Task: Create a sub task Gather and Analyse Requirements for the task  Integrate a new online faxing system for a company's communications in the project AgileOrigin , assign it to team member softage.5@softage.net and update the status of the sub task to  Off Track , set the priority of the sub task to High
Action: Mouse moved to (422, 427)
Screenshot: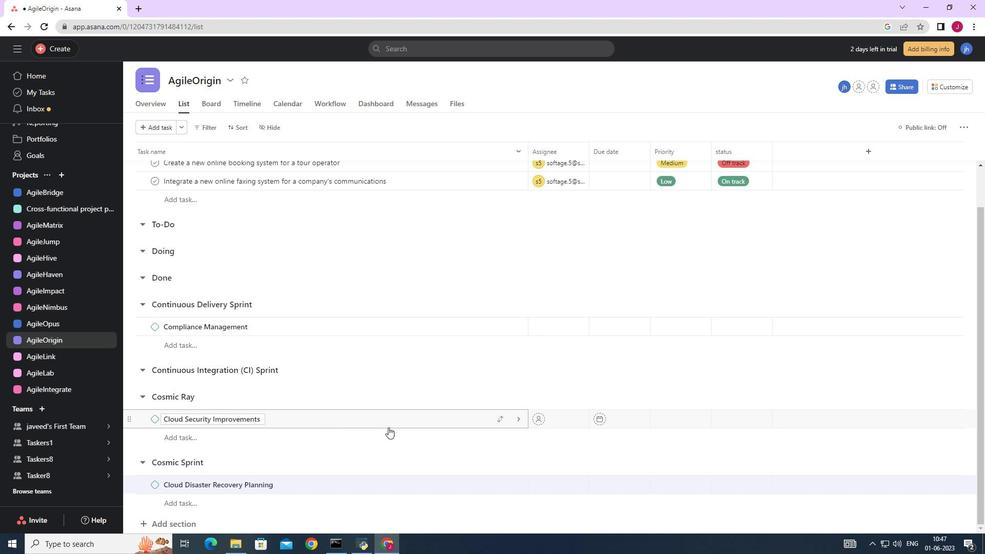 
Action: Mouse scrolled (422, 428) with delta (0, 0)
Screenshot: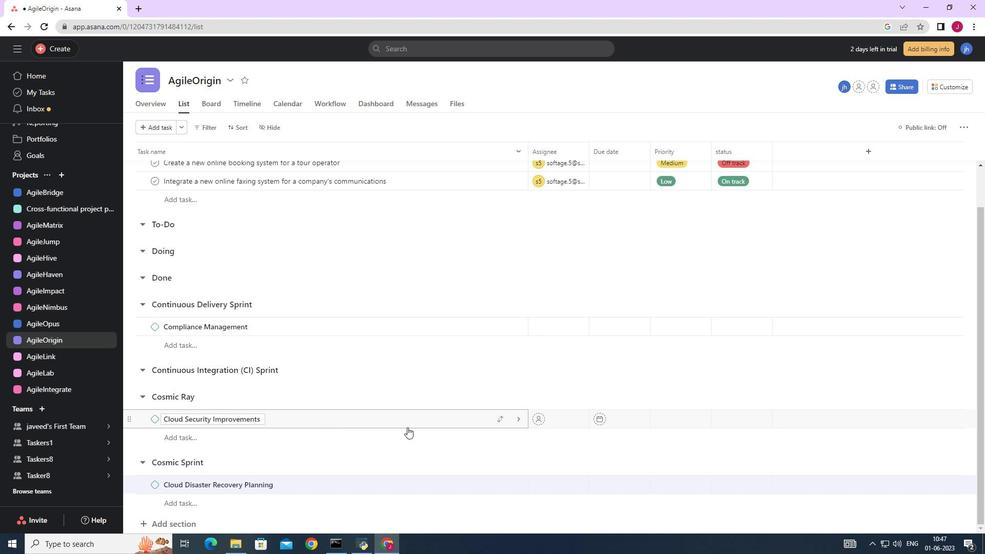 
Action: Mouse scrolled (422, 428) with delta (0, 0)
Screenshot: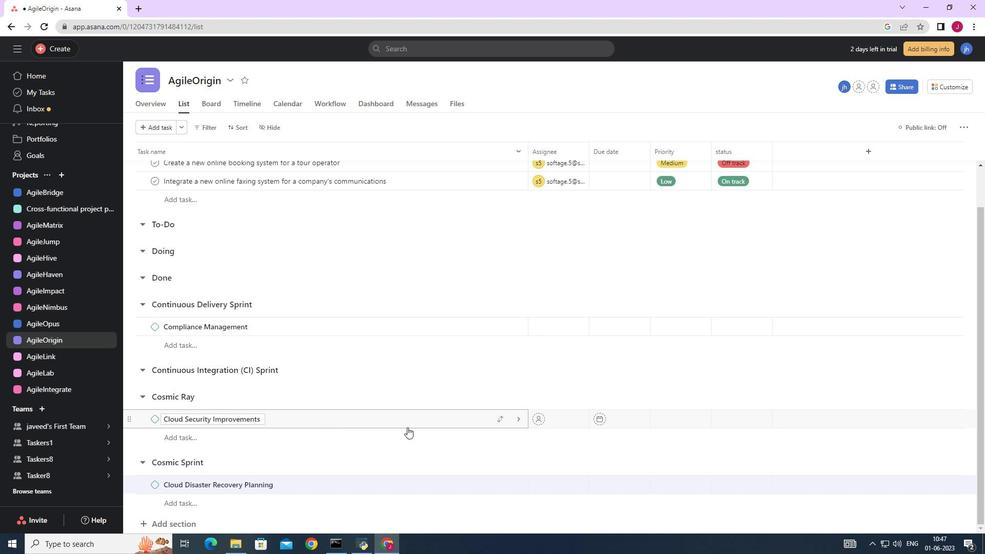 
Action: Mouse scrolled (422, 428) with delta (0, 0)
Screenshot: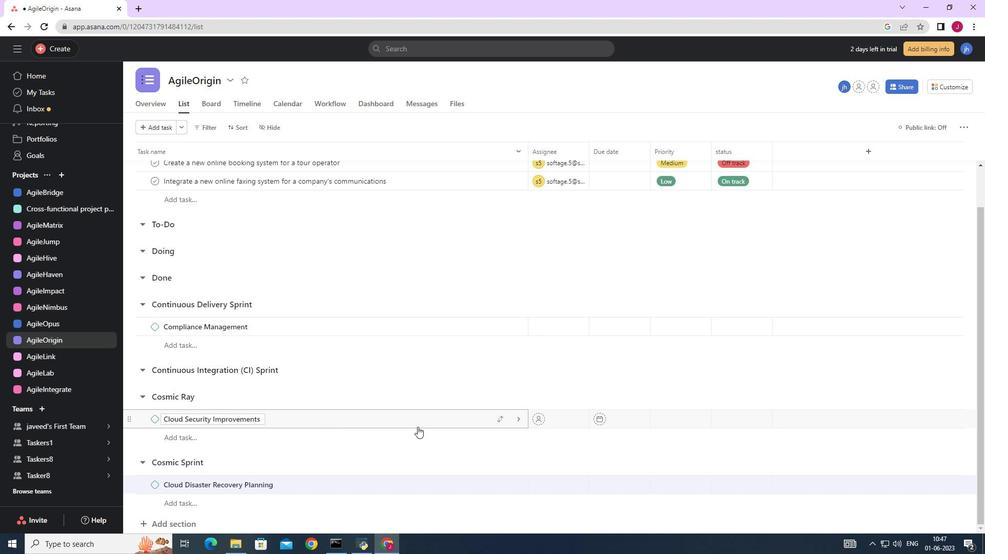 
Action: Mouse scrolled (422, 428) with delta (0, 0)
Screenshot: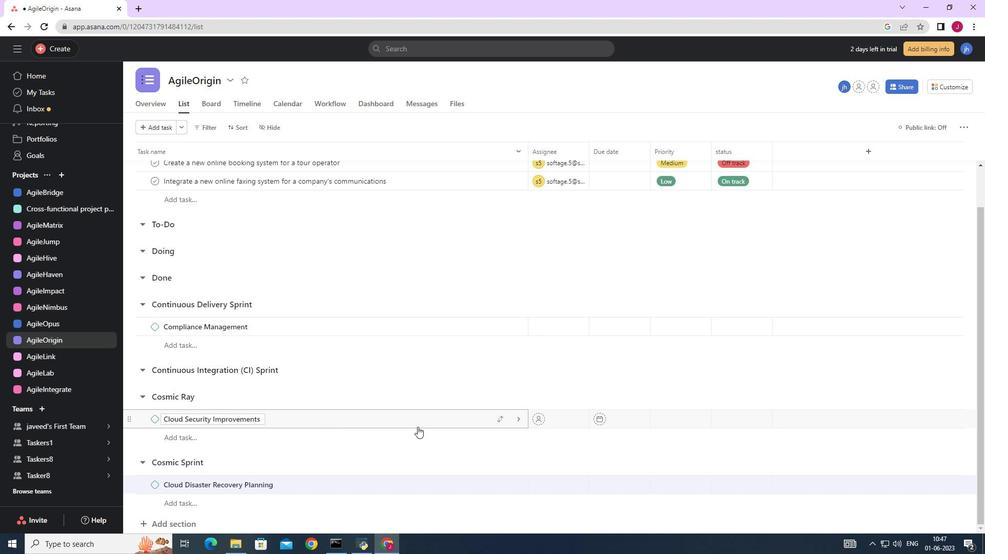 
Action: Mouse moved to (489, 227)
Screenshot: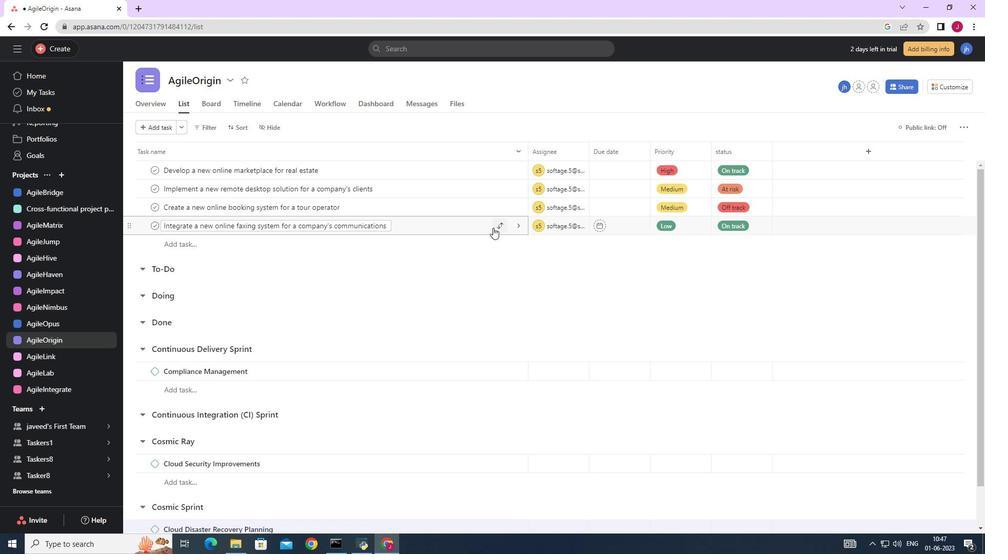 
Action: Mouse pressed left at (489, 227)
Screenshot: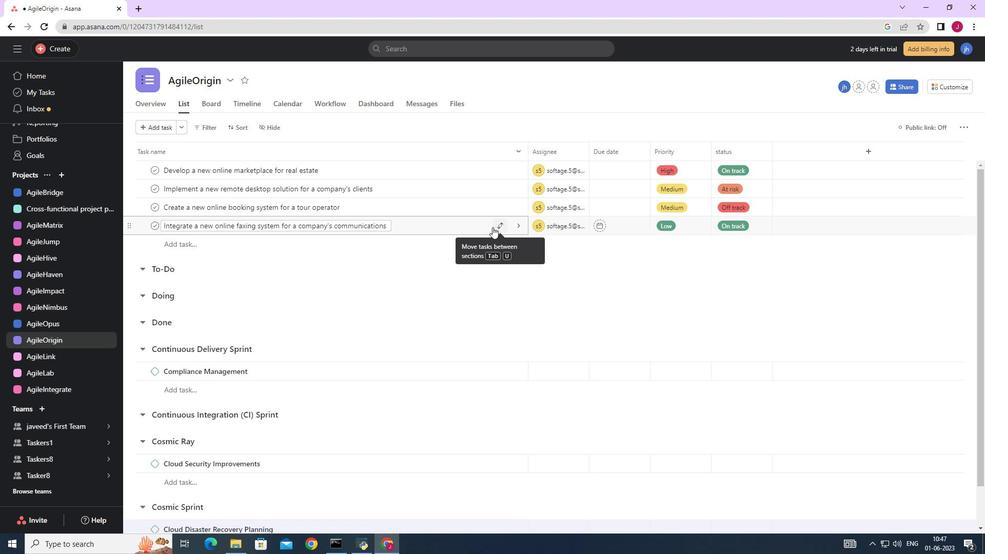 
Action: Mouse moved to (751, 330)
Screenshot: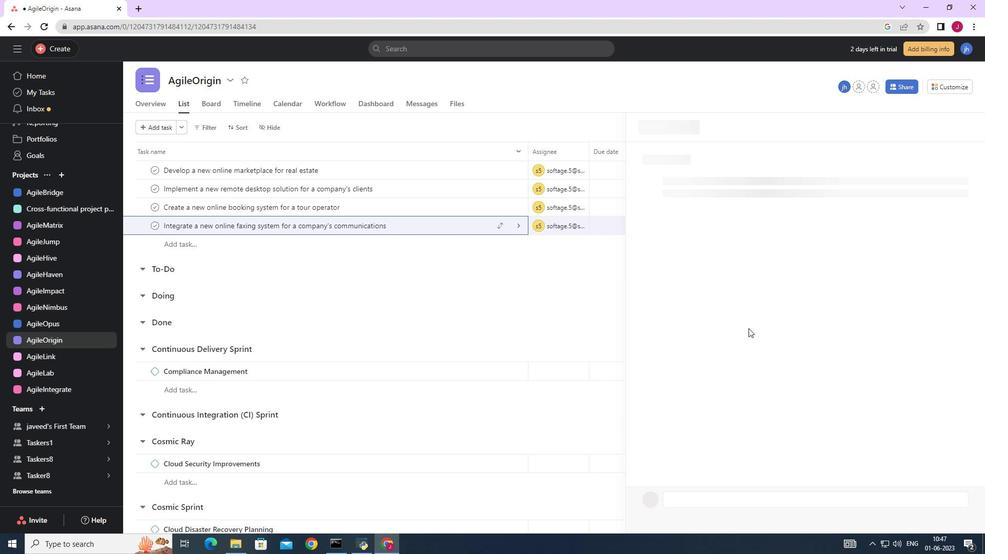 
Action: Mouse scrolled (751, 329) with delta (0, 0)
Screenshot: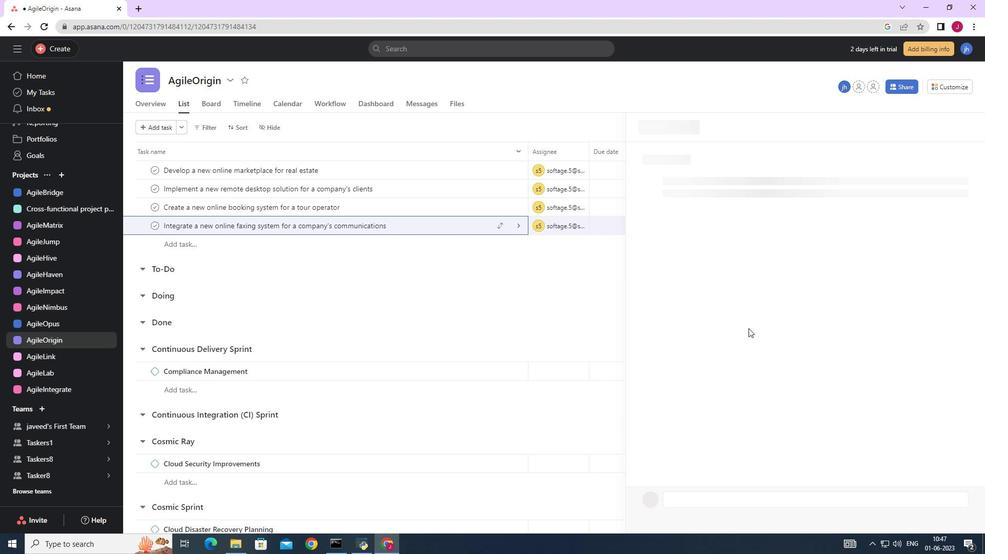 
Action: Mouse scrolled (751, 329) with delta (0, 0)
Screenshot: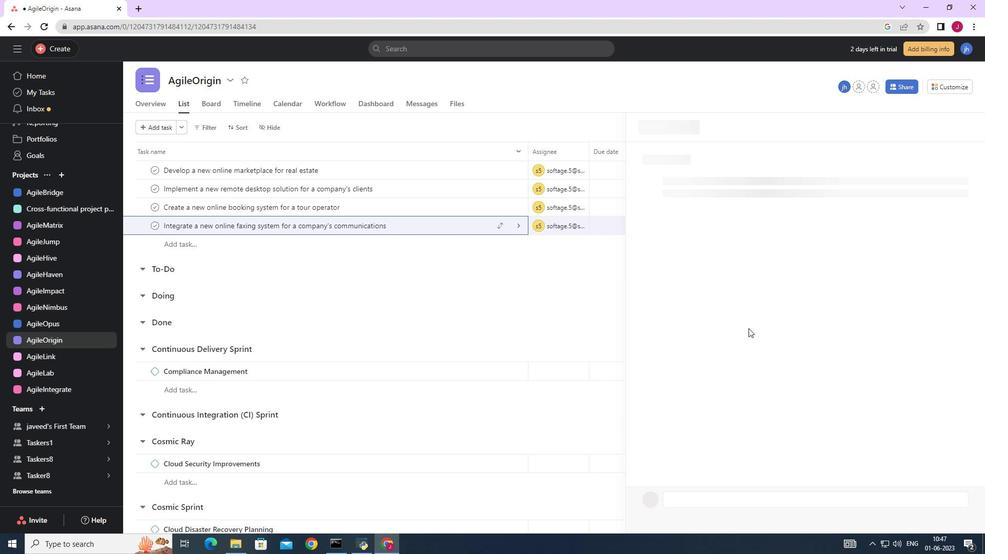 
Action: Mouse scrolled (751, 329) with delta (0, 0)
Screenshot: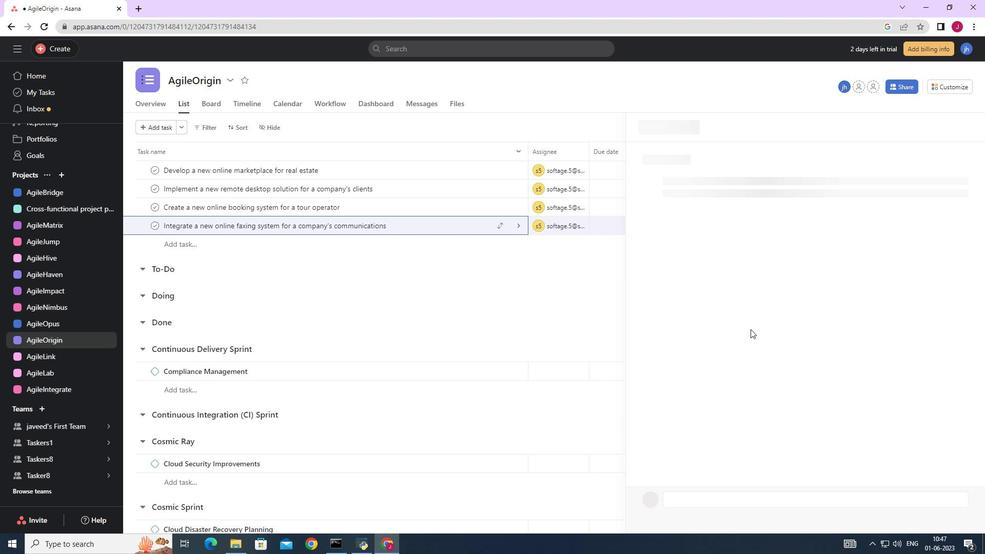 
Action: Mouse moved to (752, 330)
Screenshot: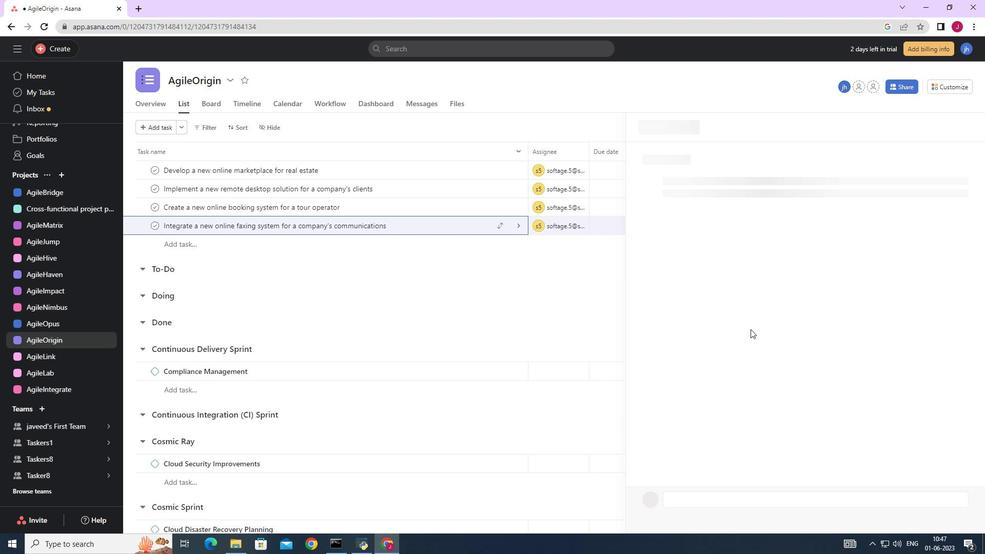 
Action: Mouse scrolled (752, 330) with delta (0, 0)
Screenshot: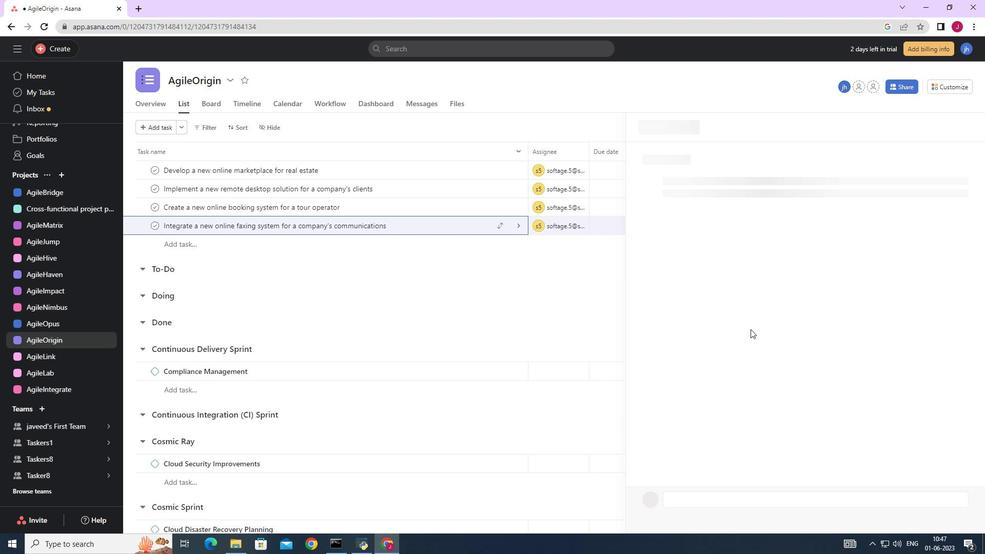 
Action: Mouse scrolled (752, 330) with delta (0, 0)
Screenshot: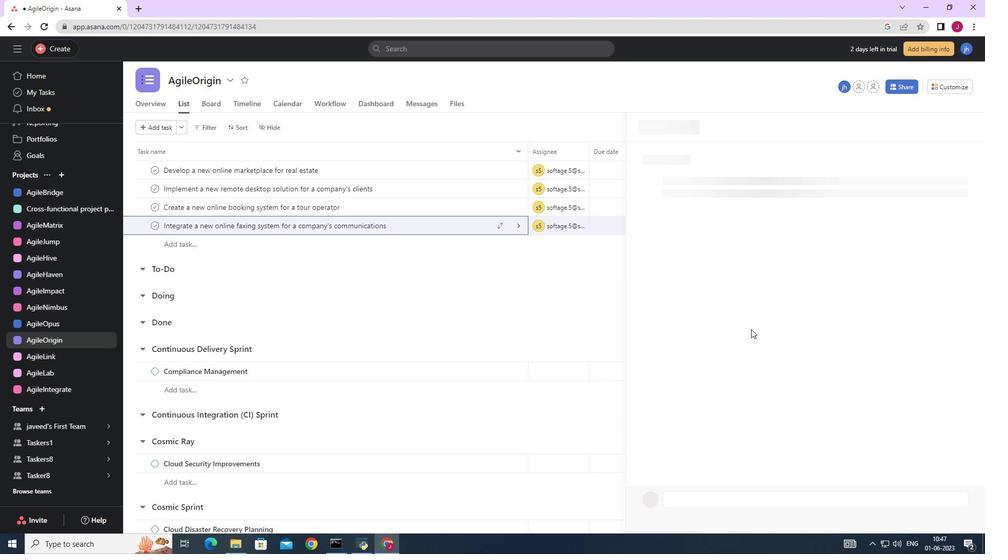 
Action: Mouse moved to (667, 373)
Screenshot: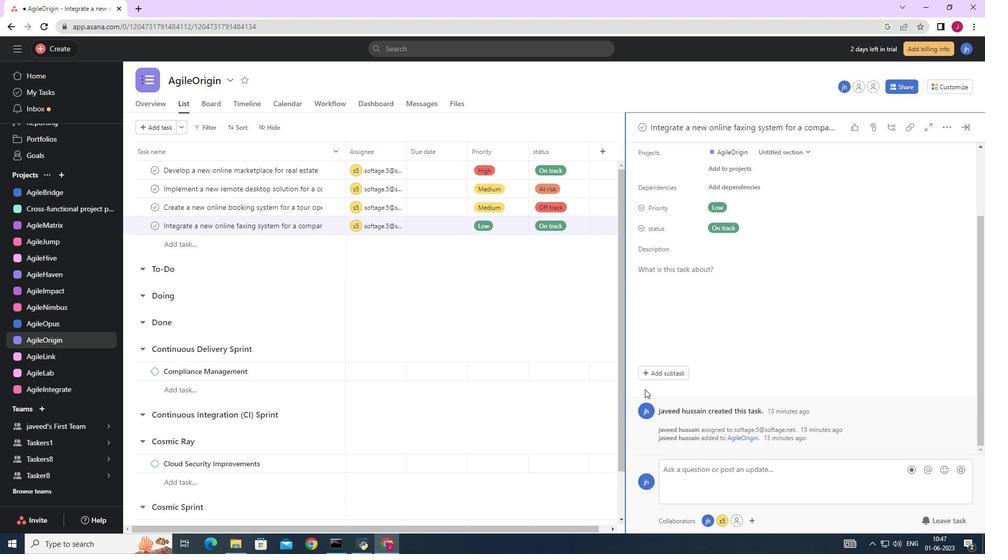 
Action: Mouse pressed left at (667, 373)
Screenshot: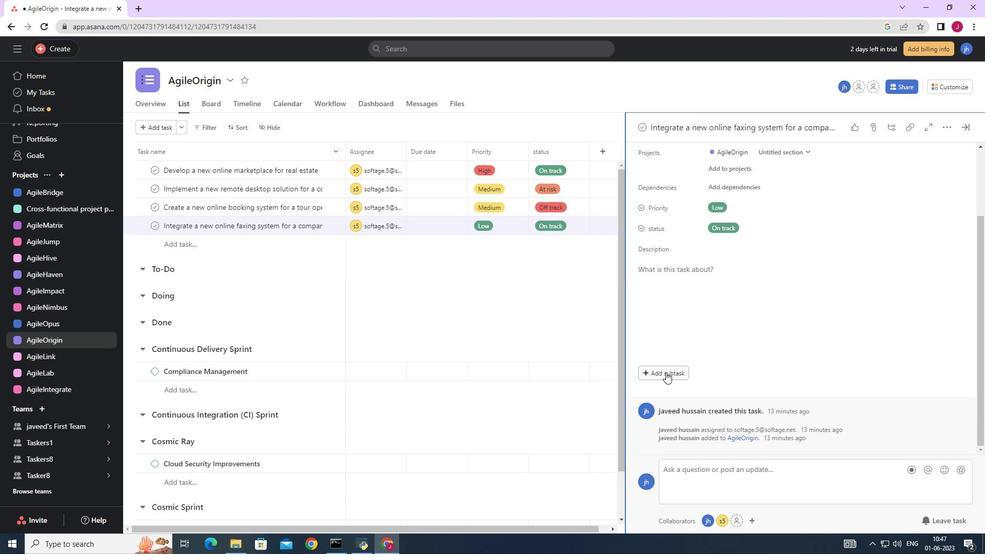 
Action: Mouse moved to (669, 353)
Screenshot: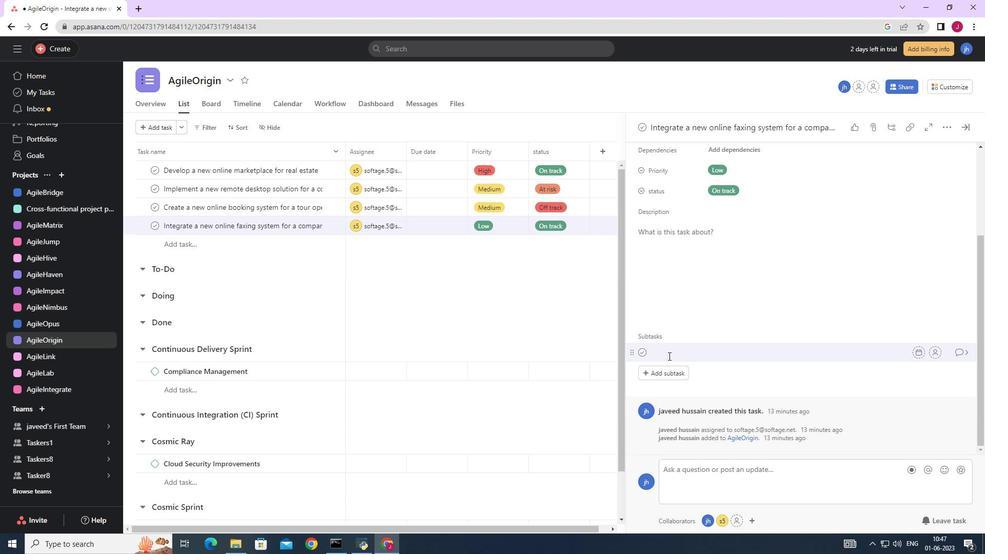 
Action: Key pressed <Key.caps_lock>G<Key.caps_lock>ather<Key.space>and<Key.space><Key.caps_lock>A<Key.caps_lock>nalyse<Key.space><Key.caps_lock>R<Key.caps_lock>equirements
Screenshot: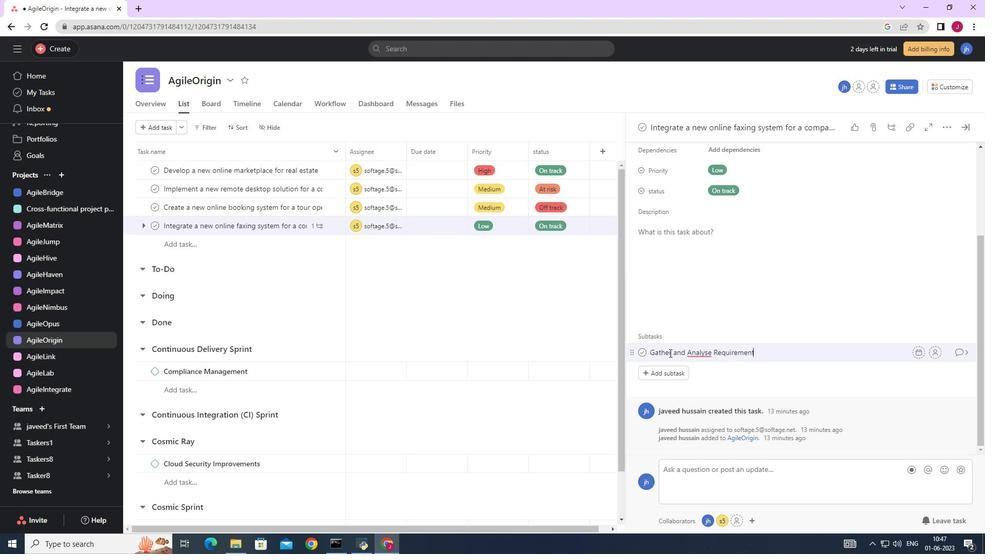 
Action: Mouse moved to (932, 354)
Screenshot: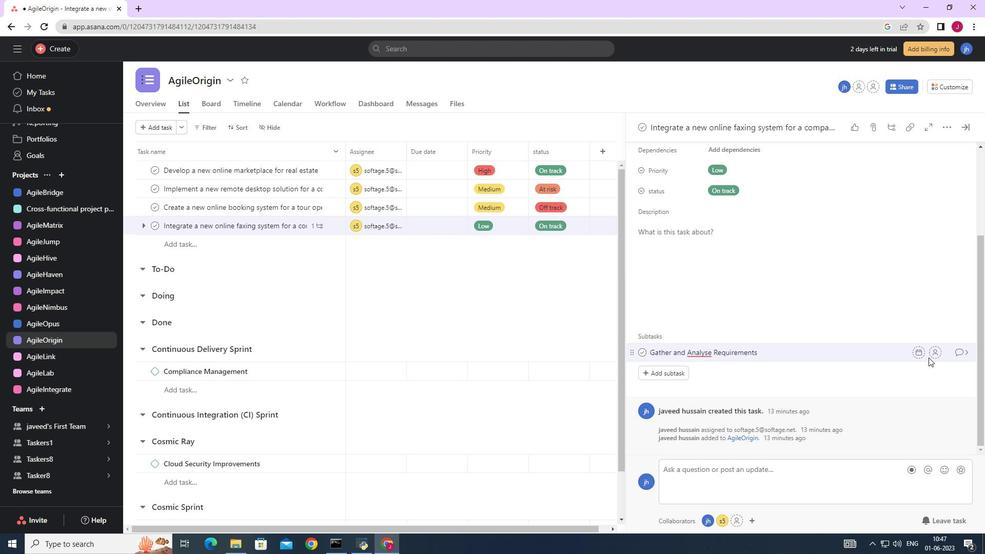 
Action: Mouse pressed left at (932, 354)
Screenshot: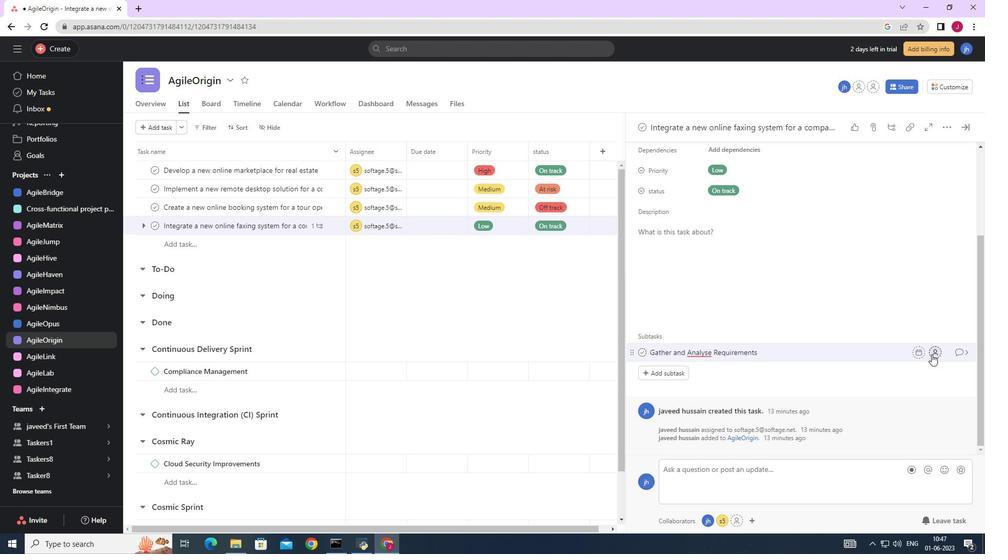 
Action: Mouse moved to (927, 354)
Screenshot: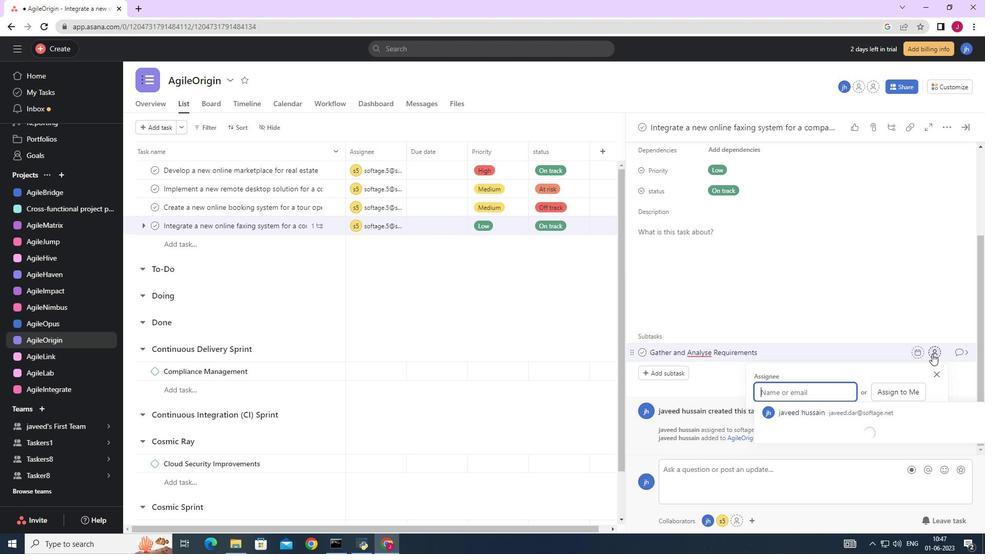
Action: Key pressed softage.
Screenshot: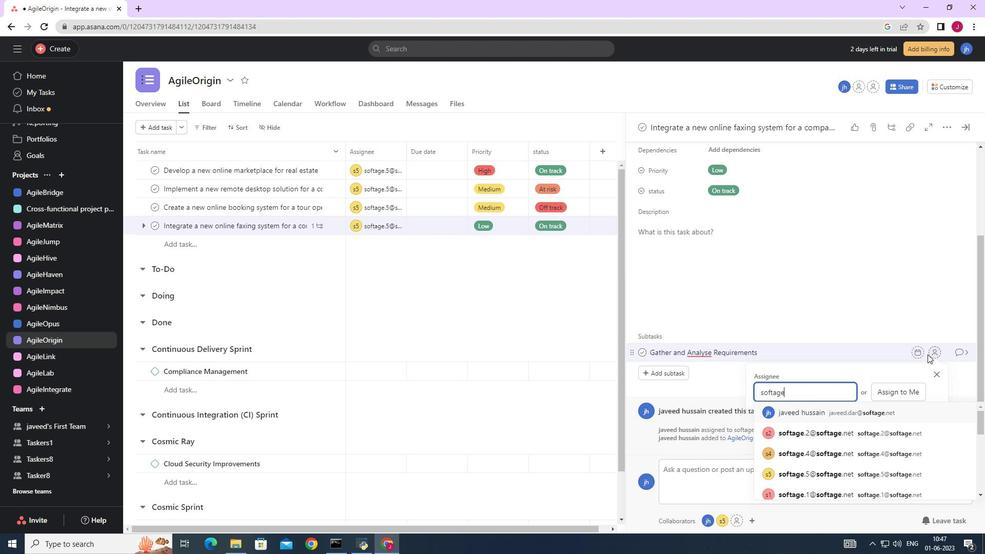 
Action: Mouse moved to (927, 354)
Screenshot: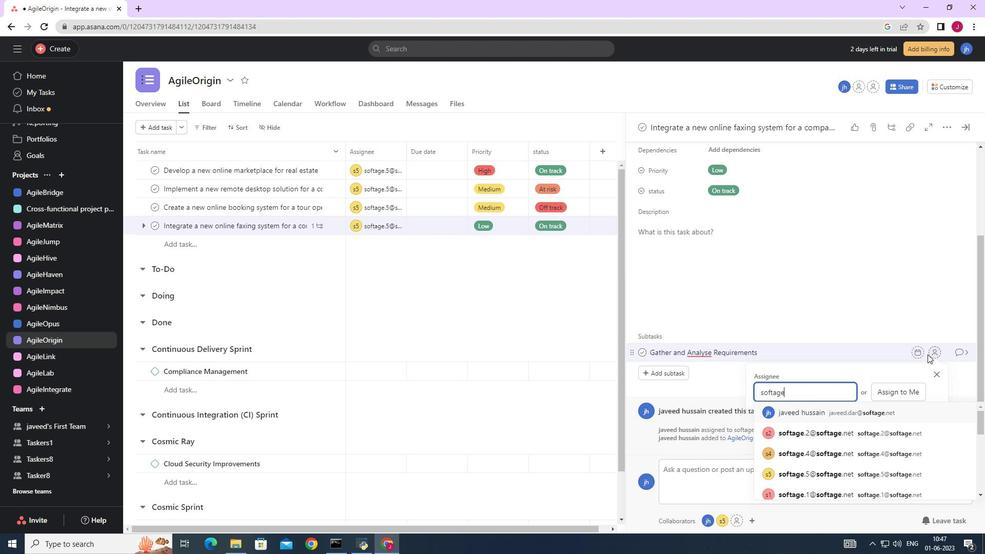 
Action: Key pressed 5
Screenshot: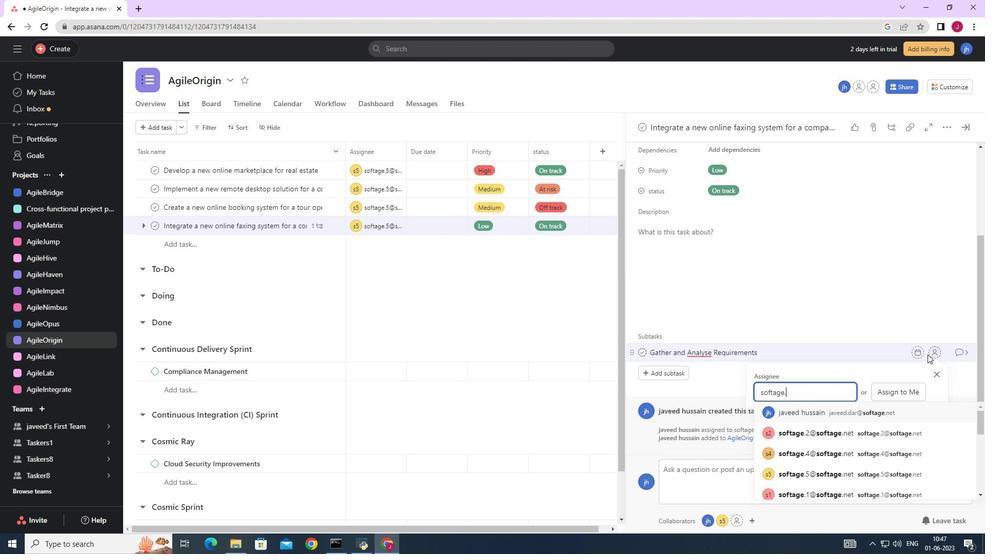 
Action: Mouse moved to (811, 412)
Screenshot: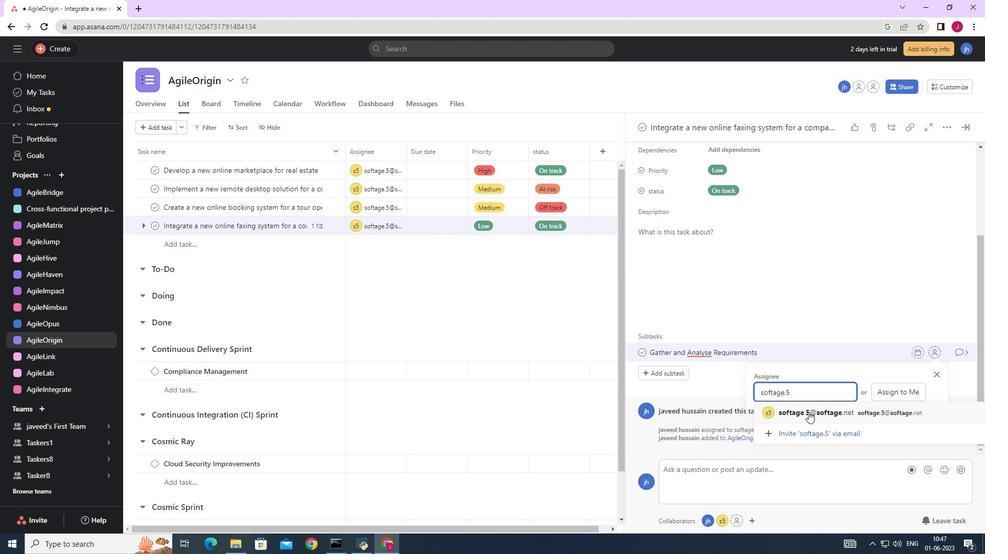 
Action: Mouse pressed left at (811, 412)
Screenshot: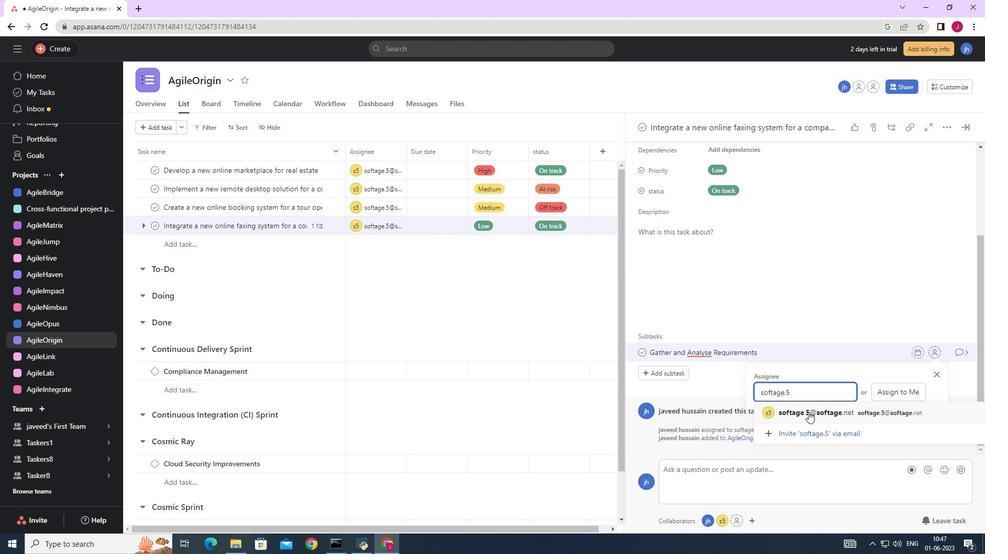 
Action: Mouse moved to (957, 350)
Screenshot: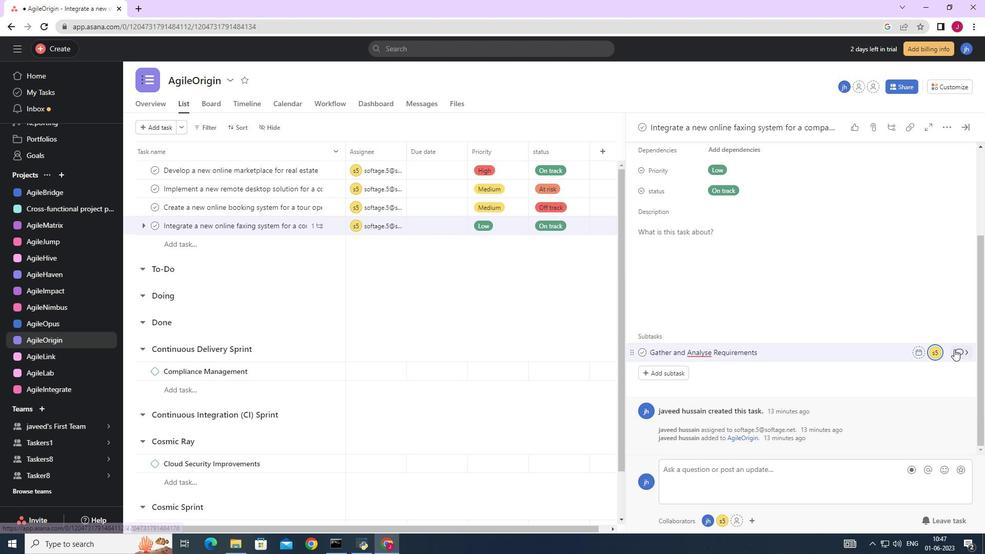 
Action: Mouse pressed left at (957, 350)
Screenshot: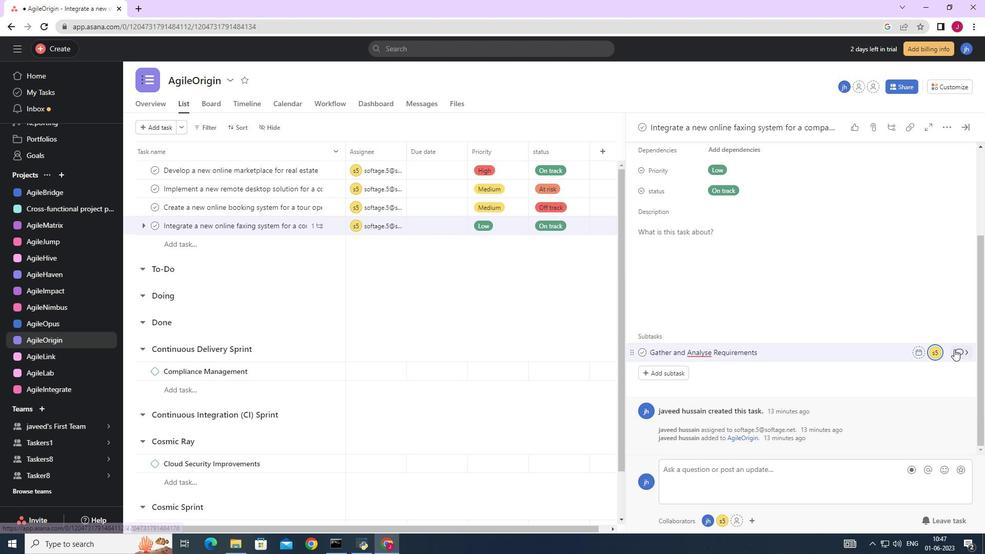 
Action: Mouse moved to (674, 271)
Screenshot: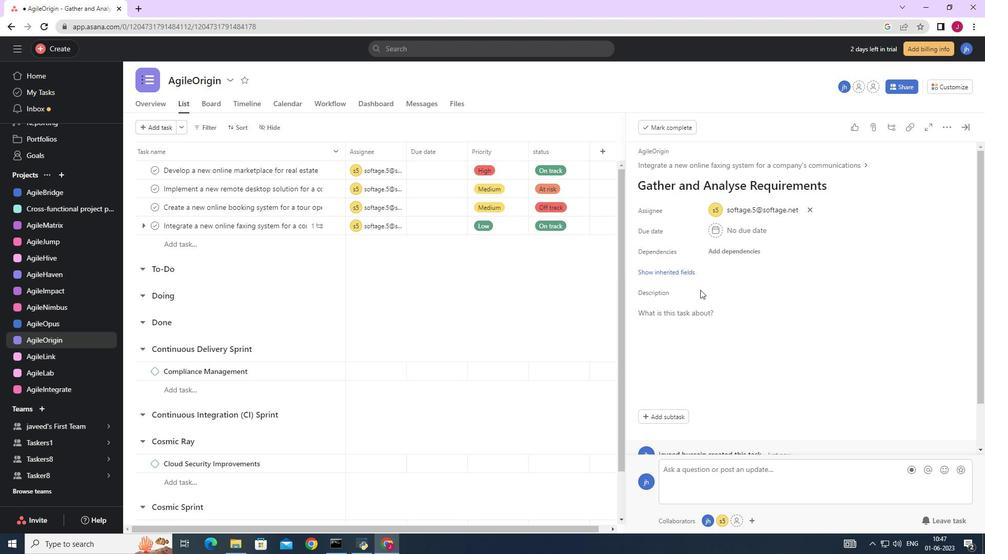 
Action: Mouse pressed left at (674, 271)
Screenshot: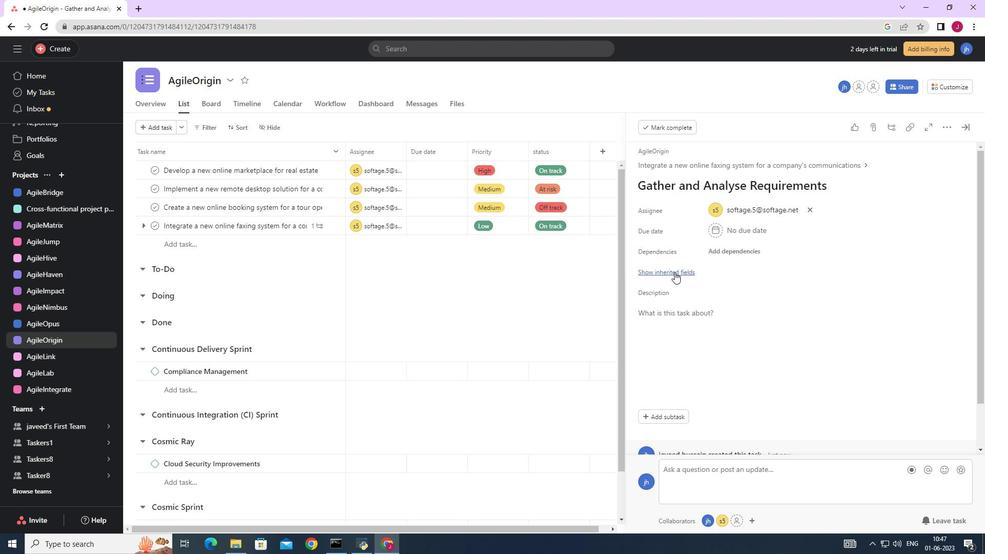 
Action: Mouse moved to (713, 293)
Screenshot: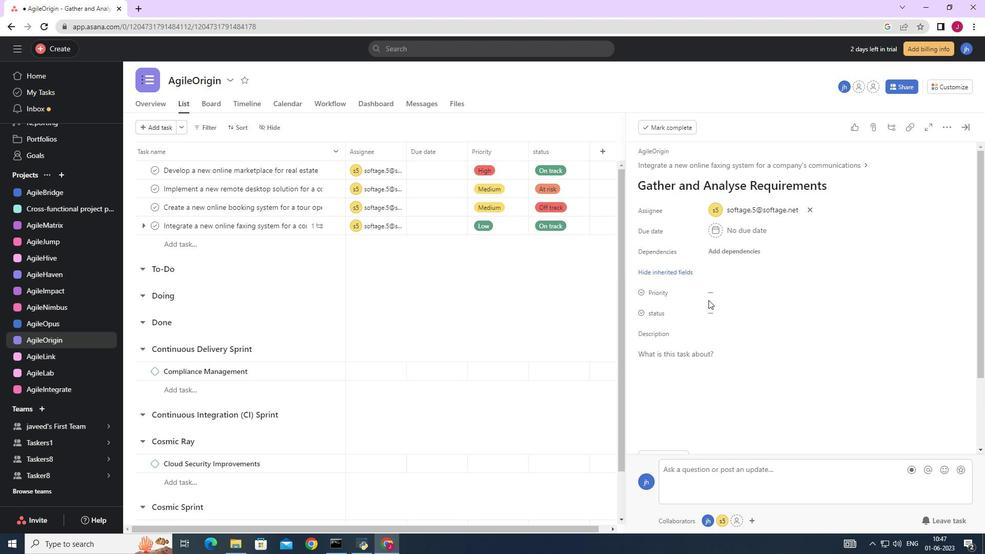
Action: Mouse pressed left at (713, 293)
Screenshot: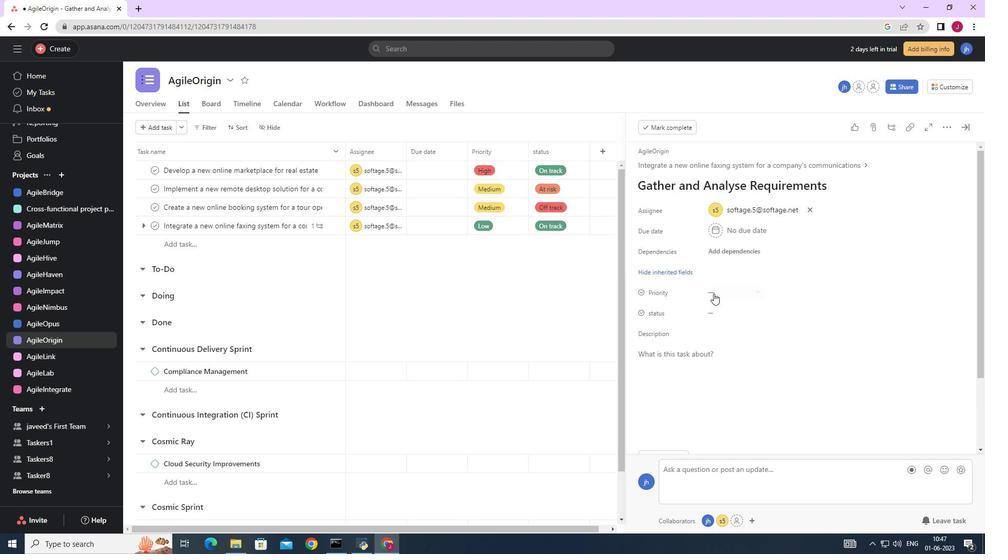 
Action: Mouse moved to (738, 324)
Screenshot: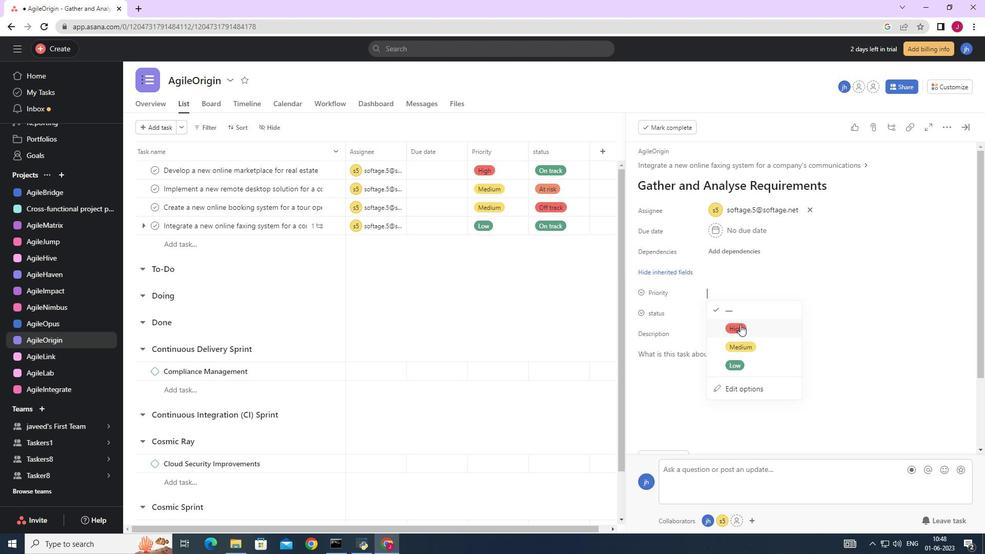 
Action: Mouse pressed left at (738, 324)
Screenshot: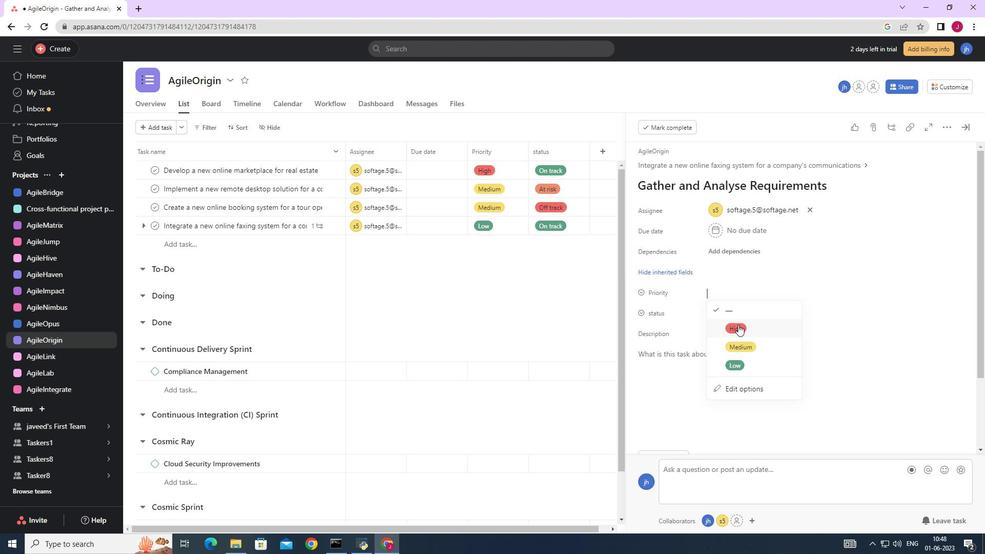 
Action: Mouse moved to (720, 313)
Screenshot: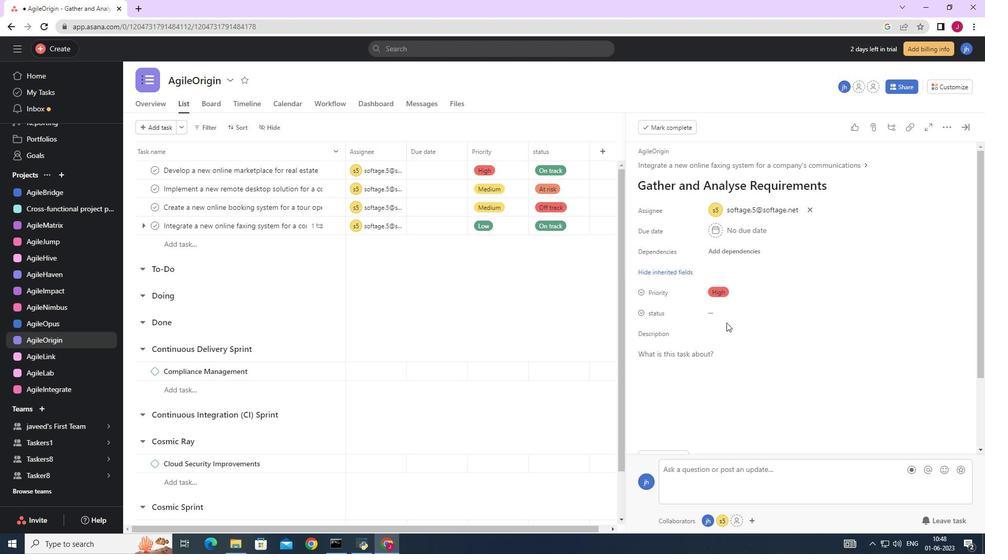 
Action: Mouse pressed left at (720, 313)
Screenshot: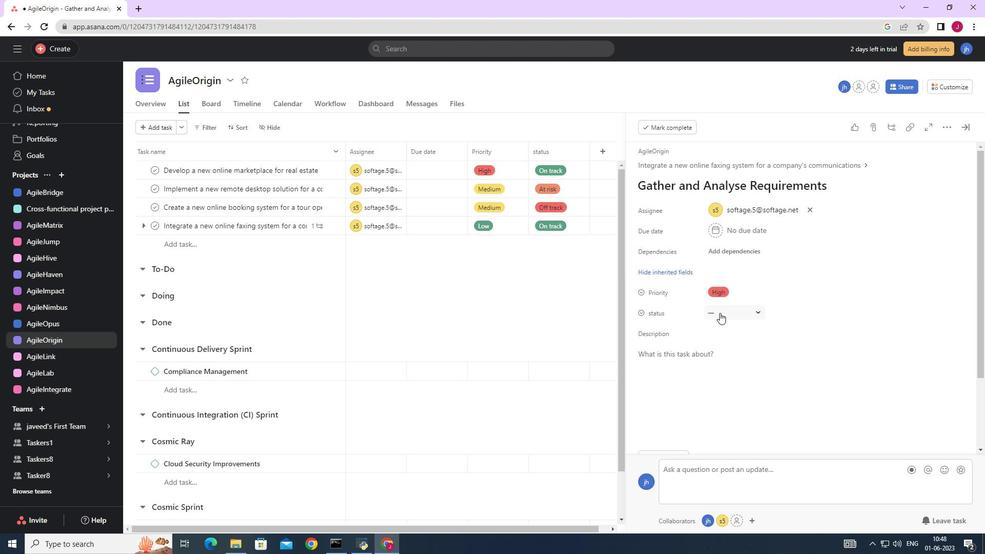 
Action: Mouse moved to (735, 365)
Screenshot: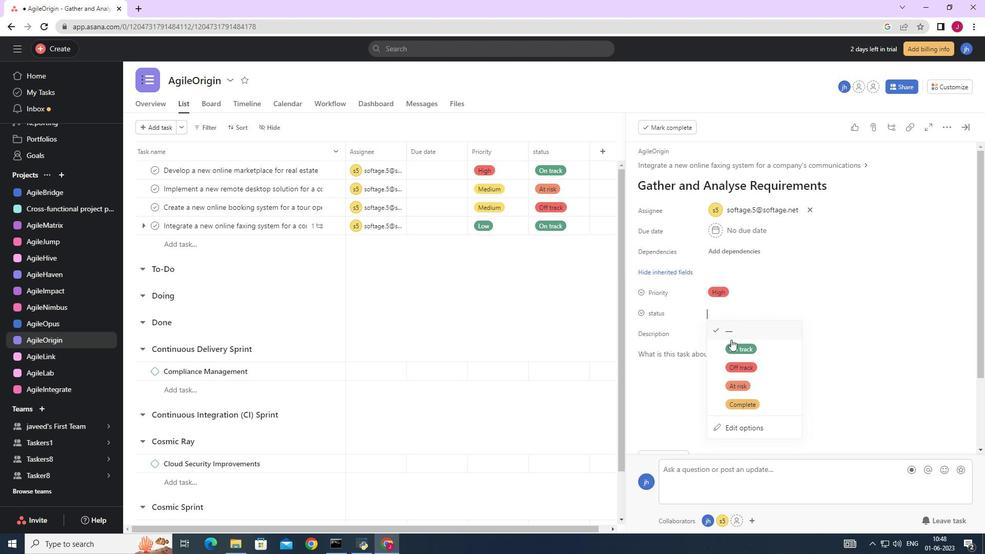 
Action: Mouse pressed left at (735, 365)
Screenshot: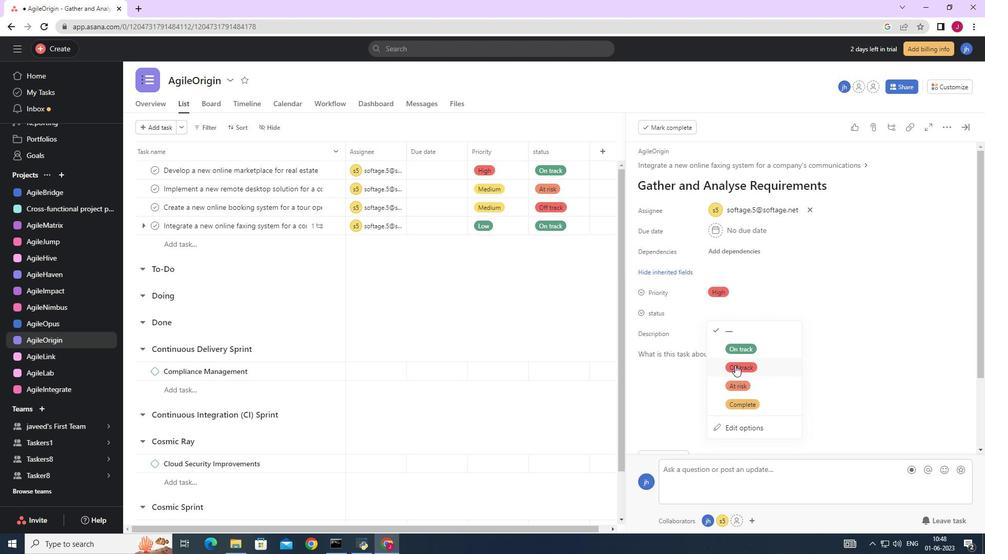 
Action: Mouse moved to (968, 126)
Screenshot: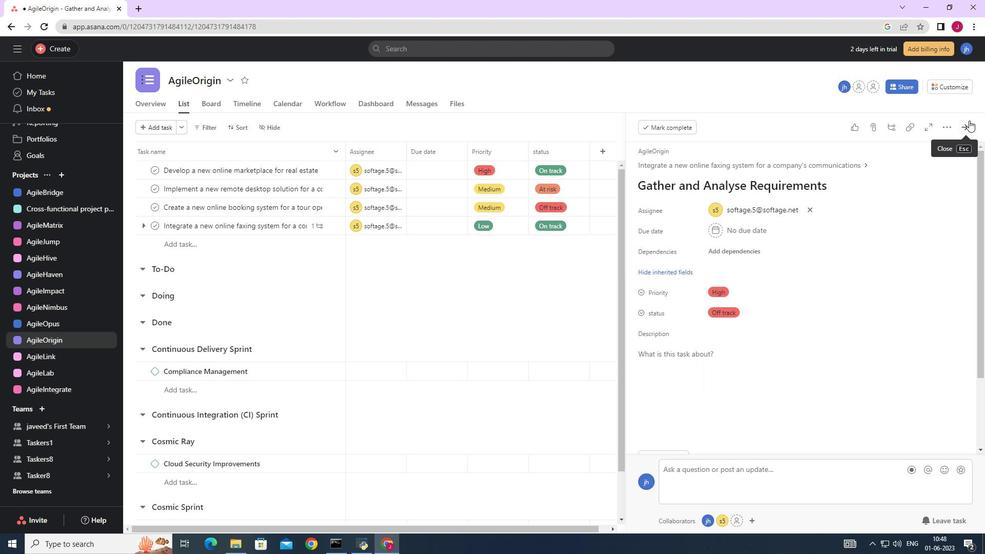 
Action: Mouse pressed left at (968, 126)
Screenshot: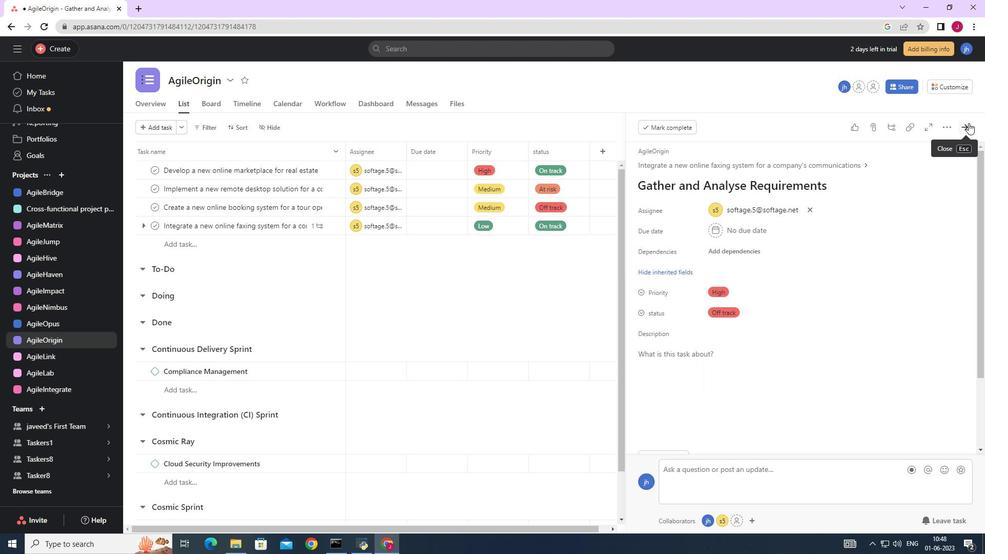 
